 Task: Use the formula "ACOS" in spreadsheet "Project protfolio".
Action: Mouse moved to (726, 111)
Screenshot: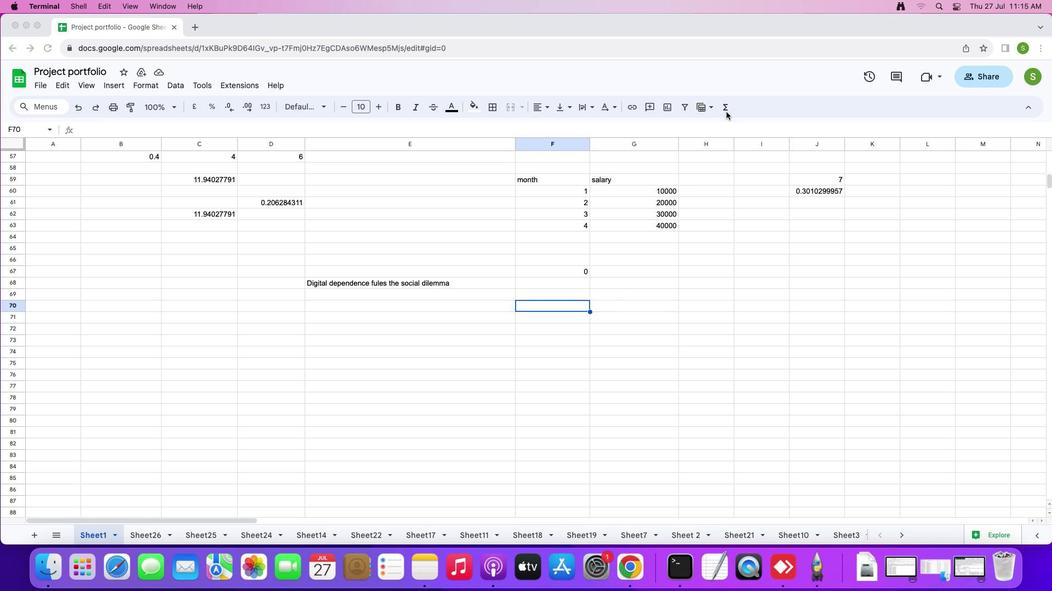
Action: Mouse pressed left at (726, 111)
Screenshot: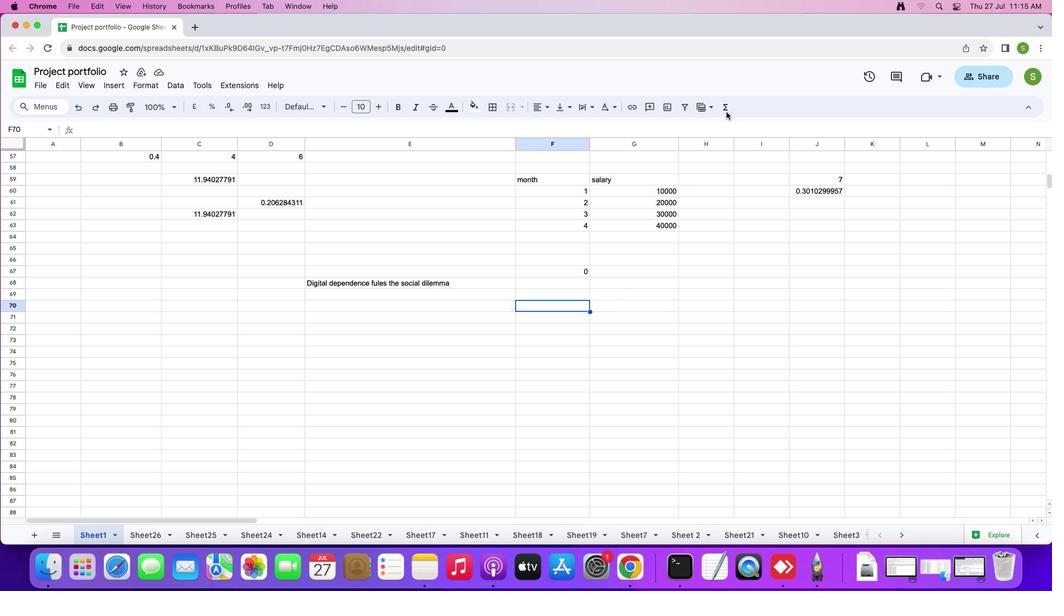
Action: Mouse moved to (725, 110)
Screenshot: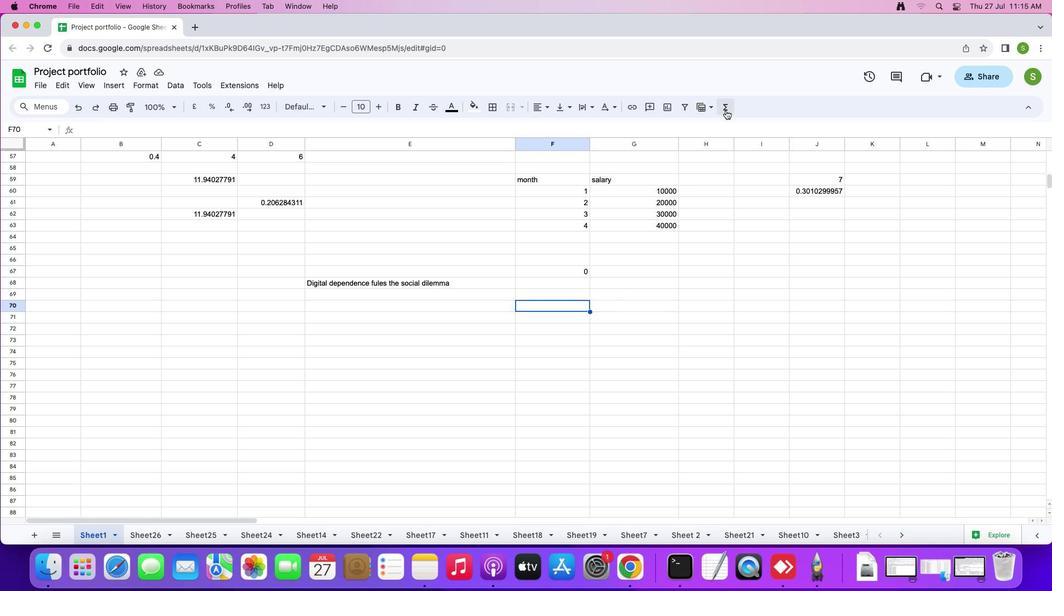 
Action: Mouse pressed left at (725, 110)
Screenshot: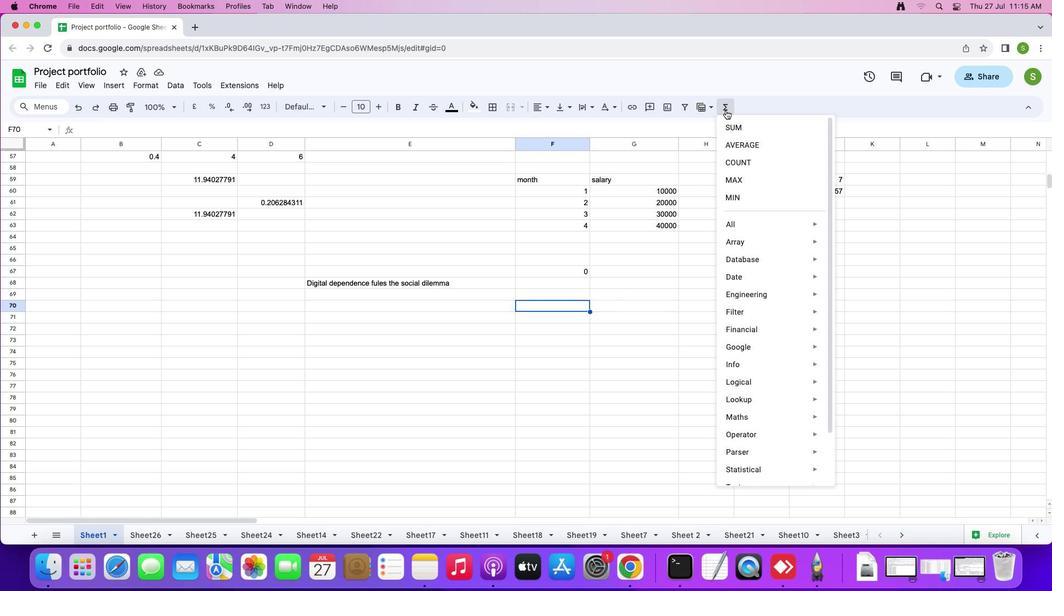 
Action: Mouse moved to (739, 223)
Screenshot: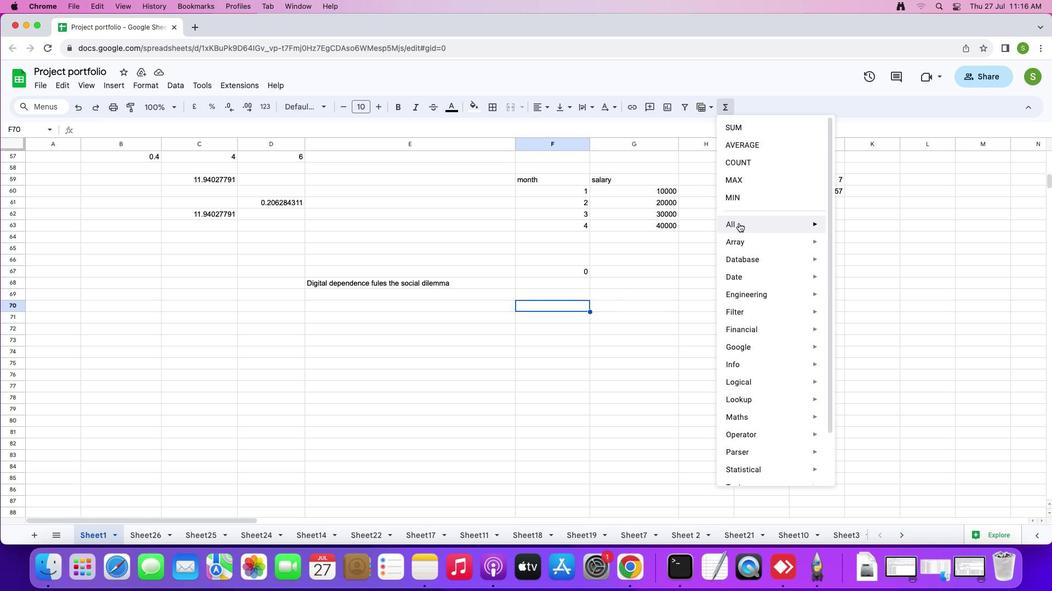 
Action: Mouse pressed left at (739, 223)
Screenshot: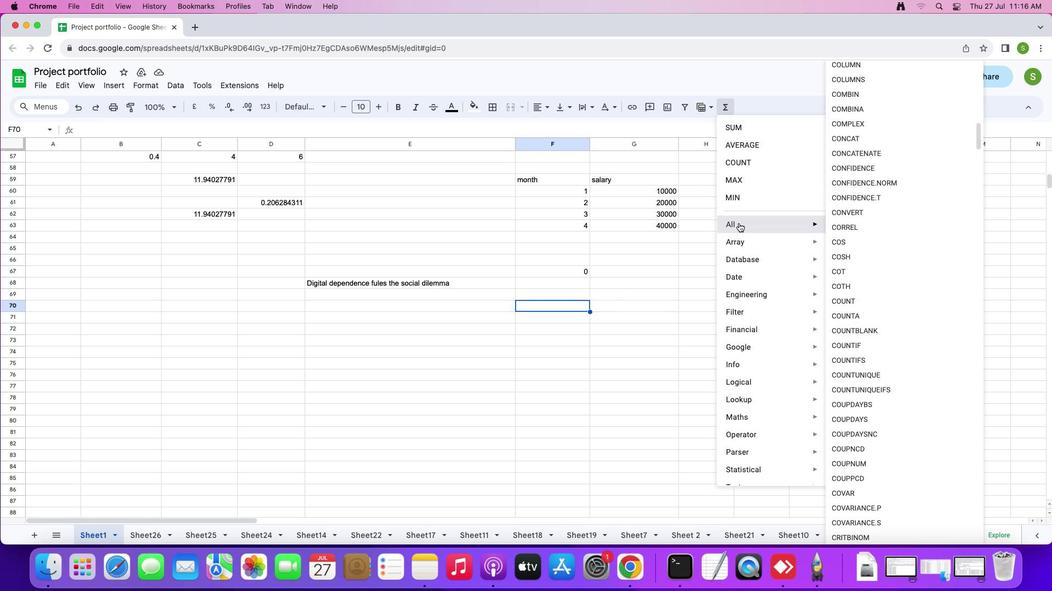 
Action: Mouse moved to (847, 226)
Screenshot: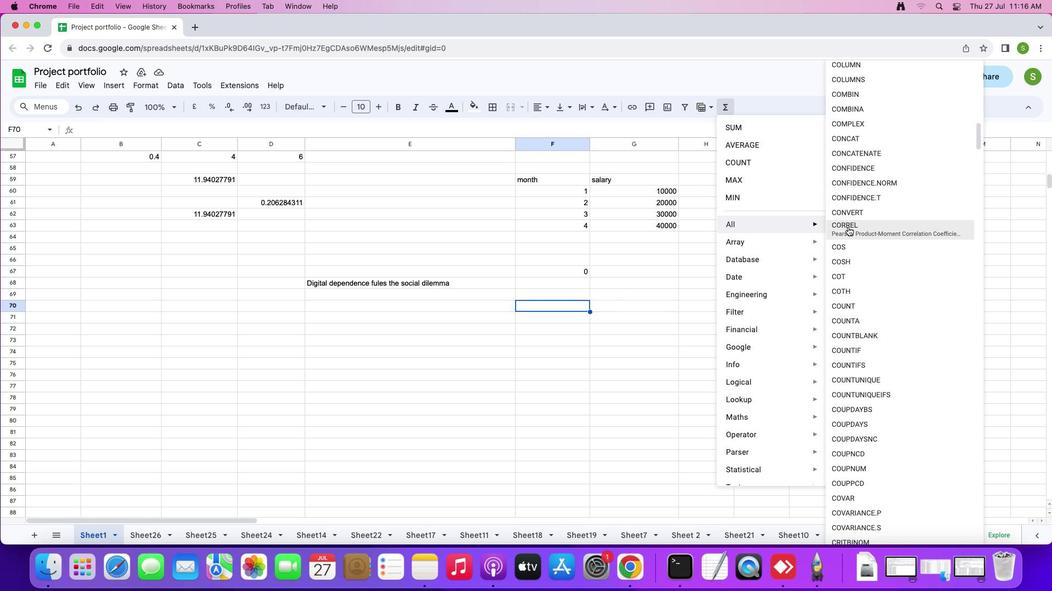 
Action: Mouse scrolled (847, 226) with delta (0, 0)
Screenshot: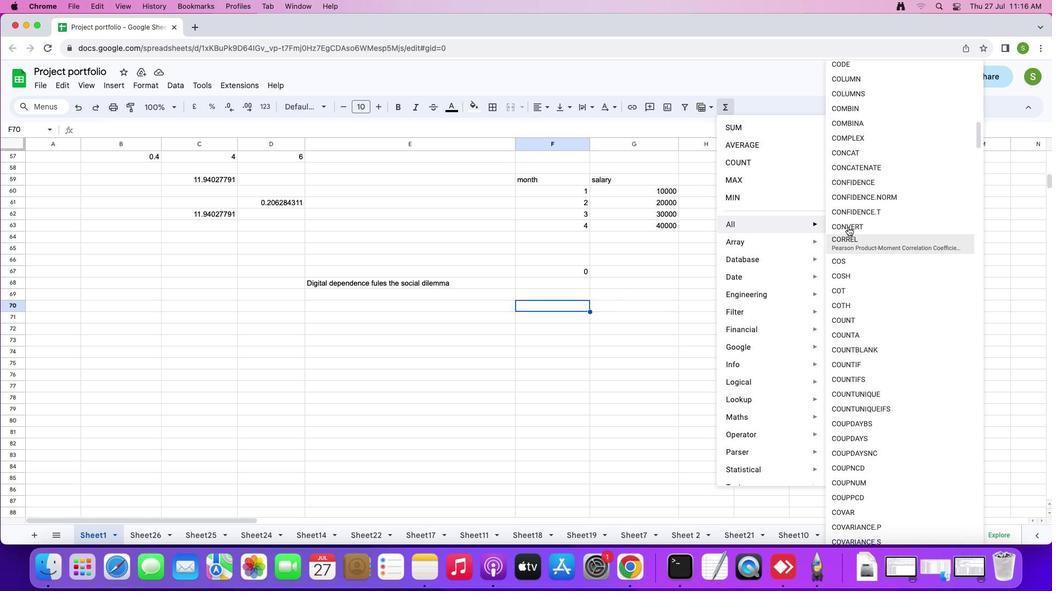 
Action: Mouse scrolled (847, 226) with delta (0, 0)
Screenshot: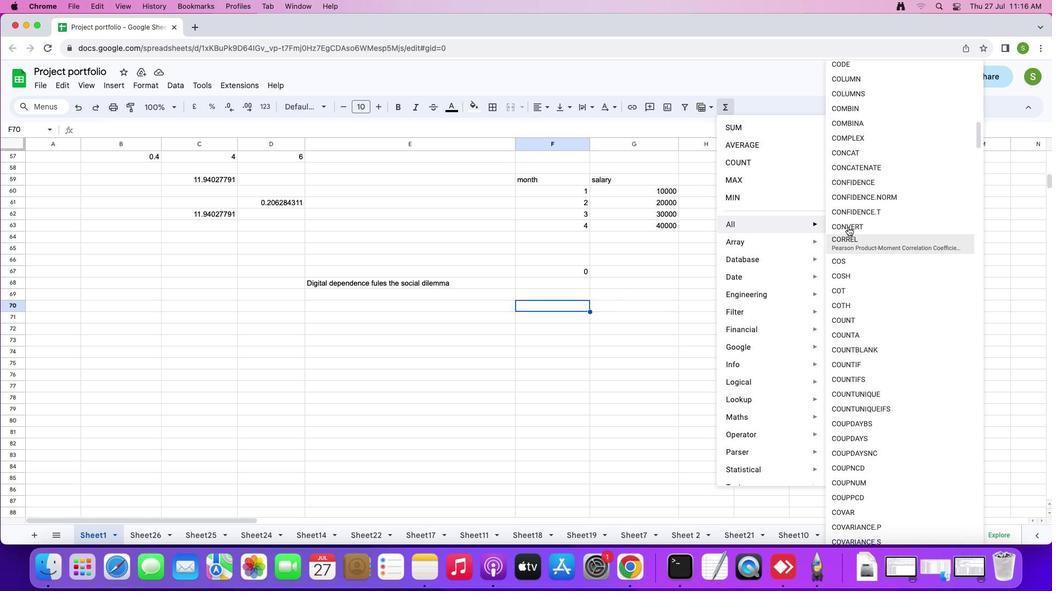 
Action: Mouse scrolled (847, 226) with delta (0, 1)
Screenshot: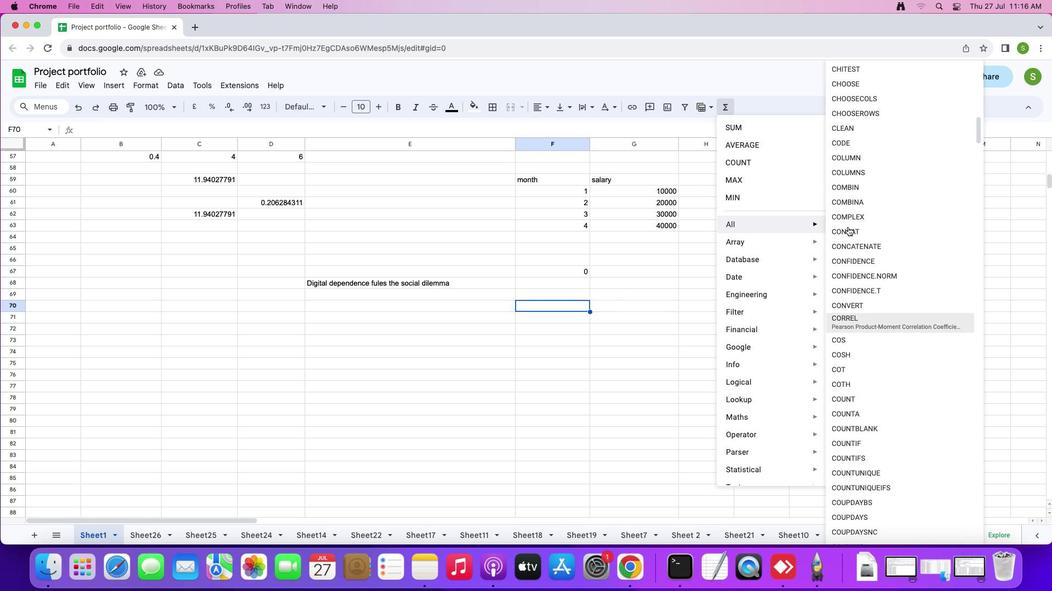 
Action: Mouse scrolled (847, 226) with delta (0, 2)
Screenshot: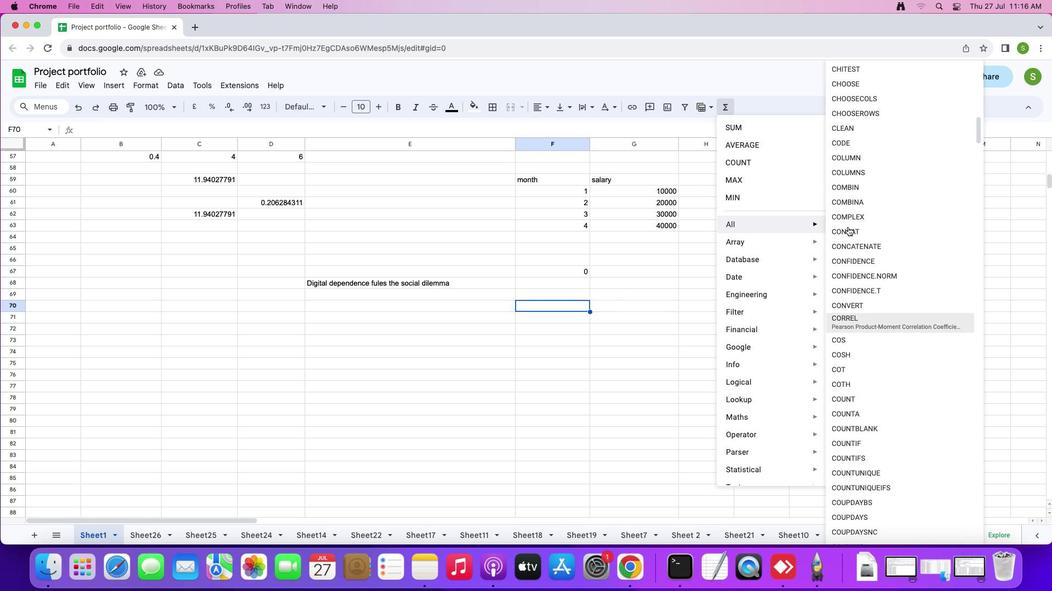 
Action: Mouse scrolled (847, 226) with delta (0, 0)
Screenshot: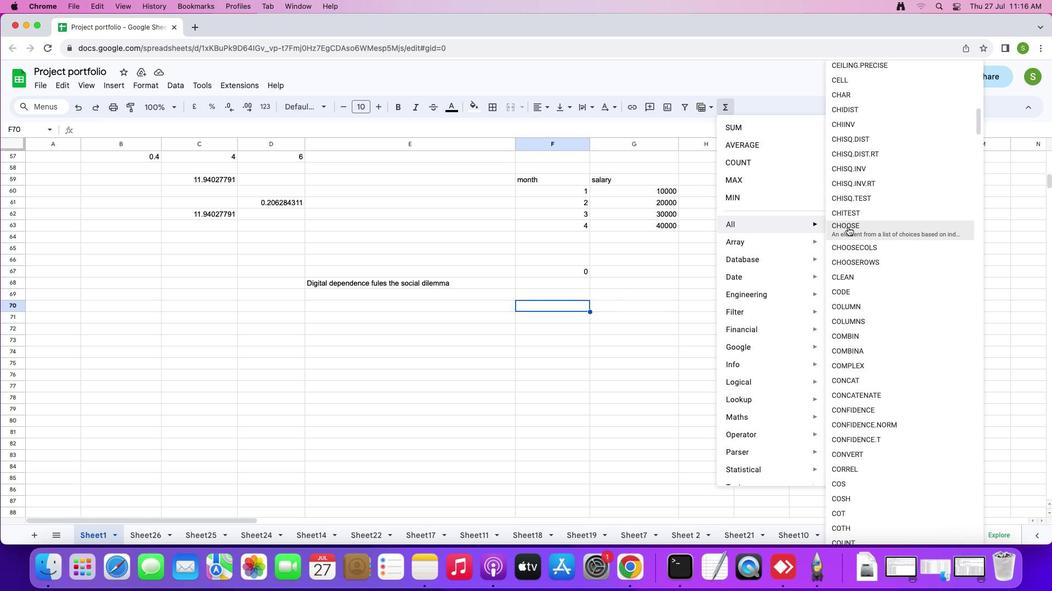 
Action: Mouse scrolled (847, 226) with delta (0, 0)
Screenshot: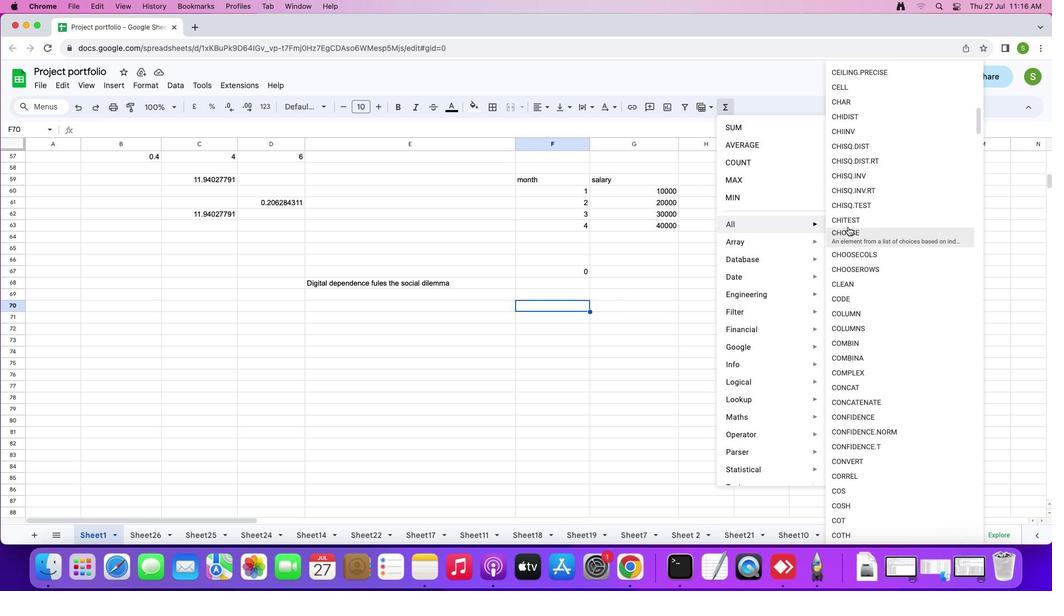 
Action: Mouse scrolled (847, 226) with delta (0, 1)
Screenshot: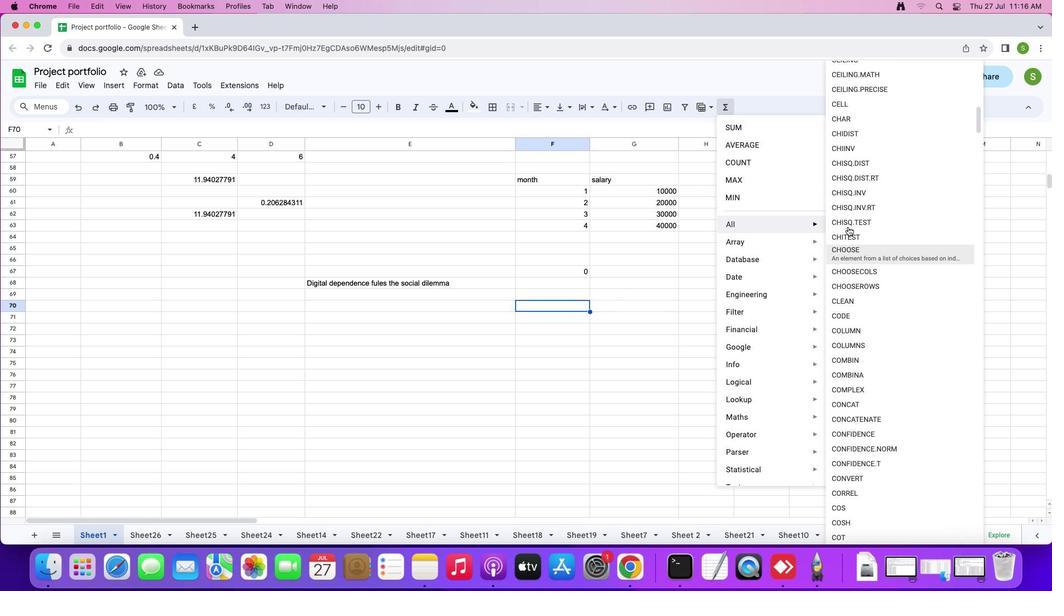 
Action: Mouse scrolled (847, 226) with delta (0, 0)
Screenshot: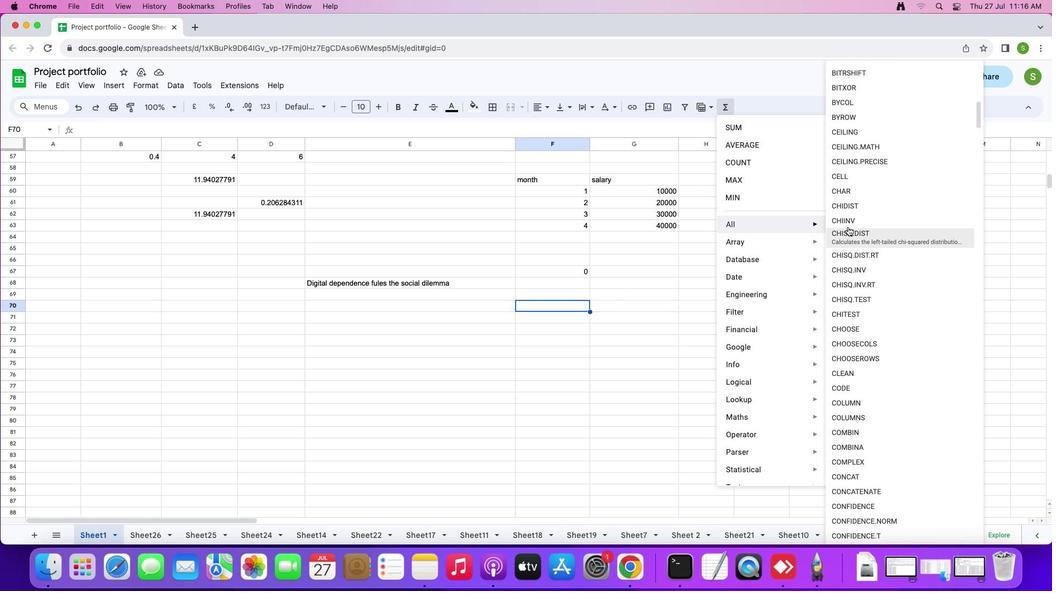 
Action: Mouse scrolled (847, 226) with delta (0, 0)
Screenshot: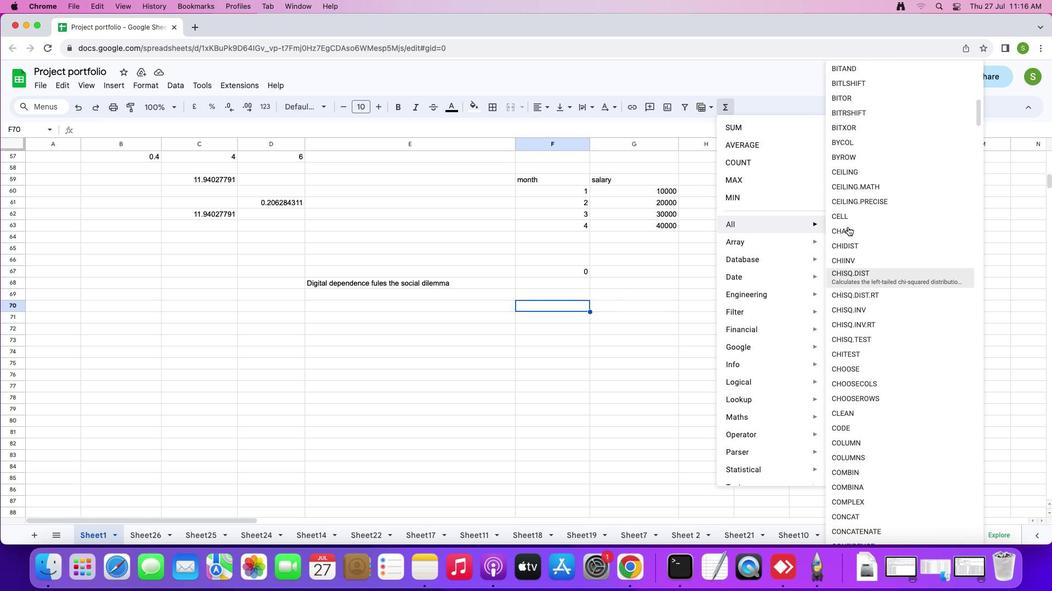 
Action: Mouse scrolled (847, 226) with delta (0, 1)
Screenshot: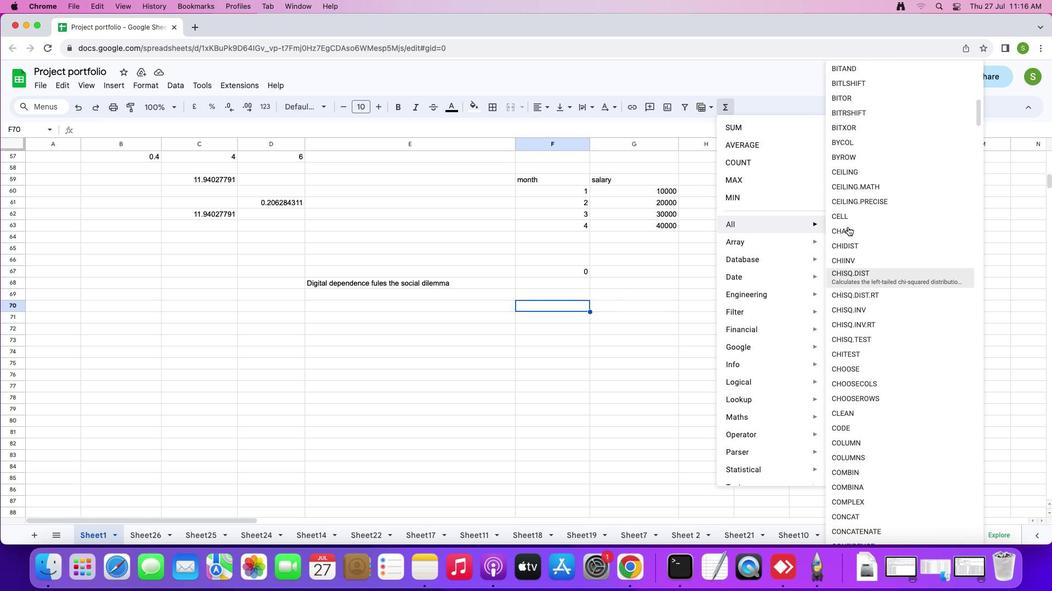 
Action: Mouse scrolled (847, 226) with delta (0, 2)
Screenshot: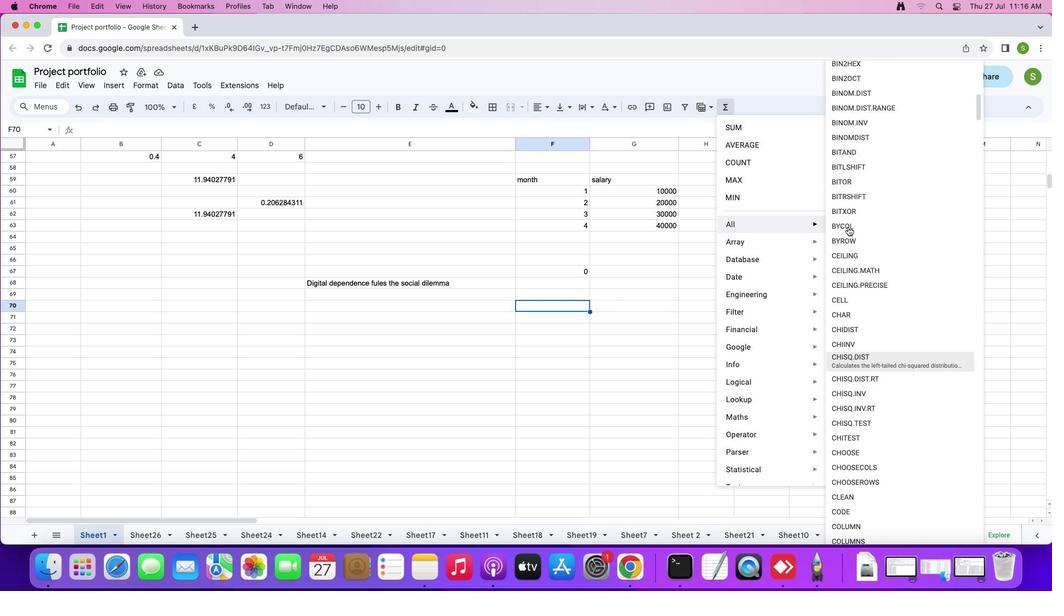 
Action: Mouse scrolled (847, 226) with delta (0, 0)
Screenshot: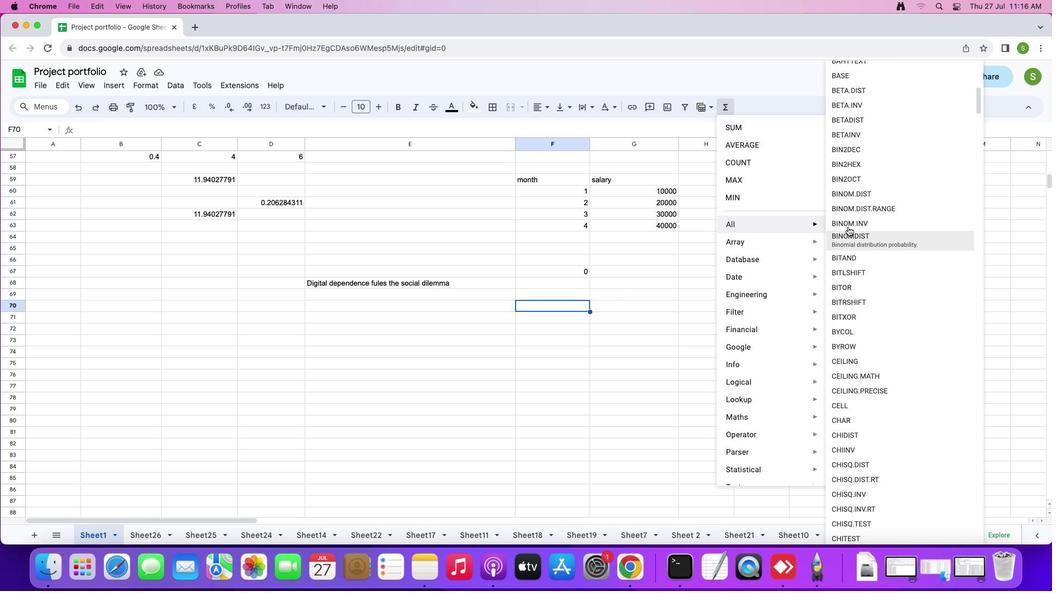
Action: Mouse scrolled (847, 226) with delta (0, 0)
Screenshot: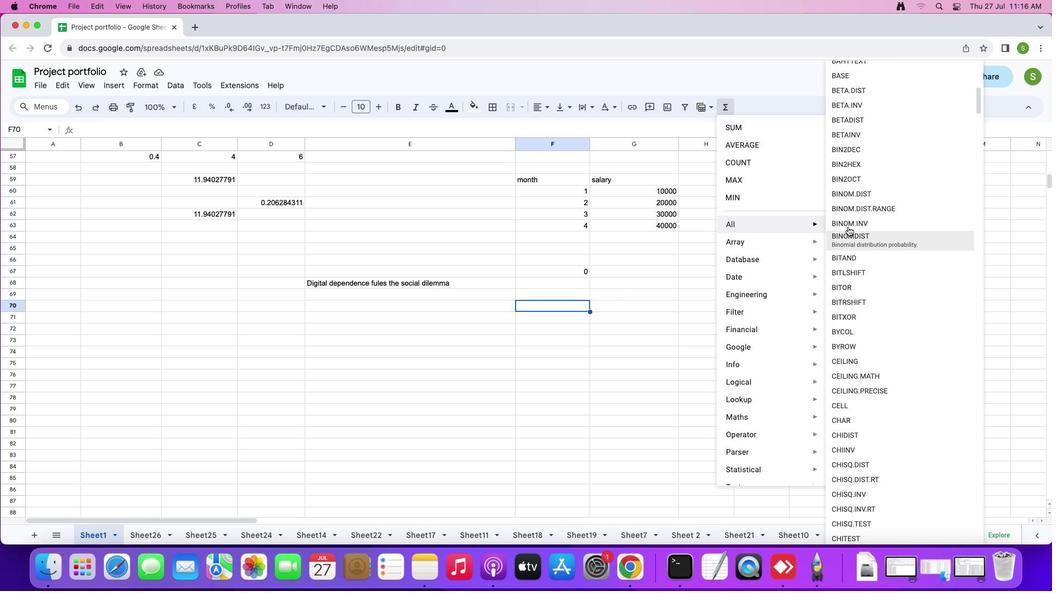 
Action: Mouse scrolled (847, 226) with delta (0, 1)
Screenshot: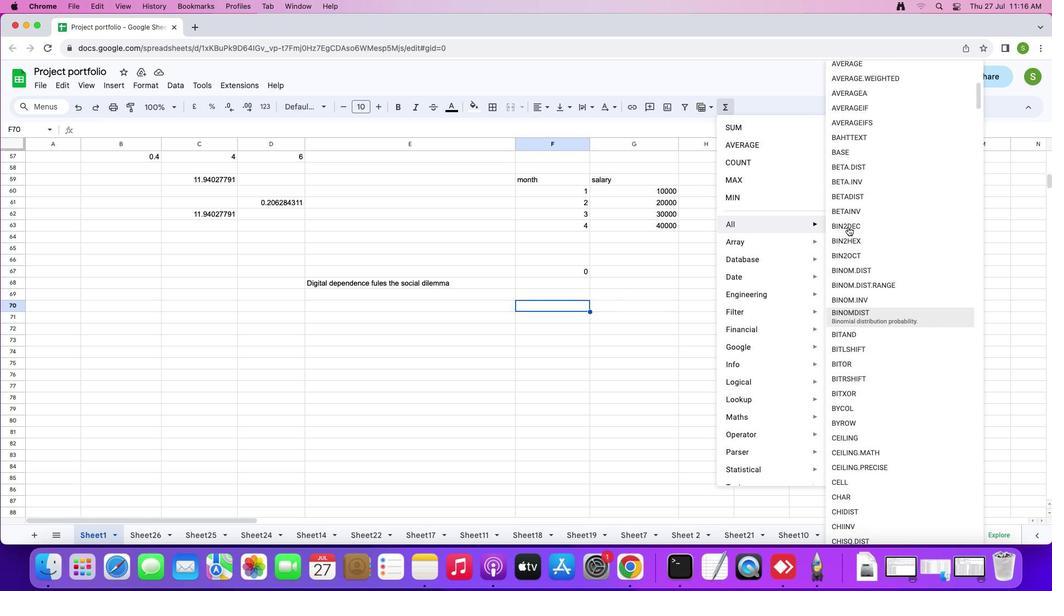 
Action: Mouse scrolled (847, 226) with delta (0, 2)
Screenshot: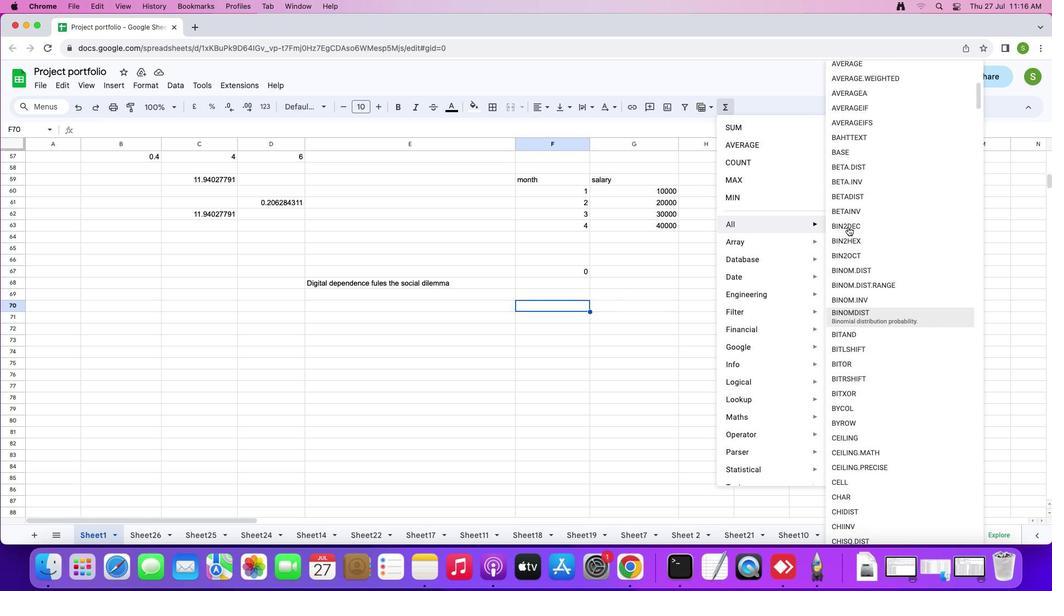 
Action: Mouse scrolled (847, 226) with delta (0, 0)
Screenshot: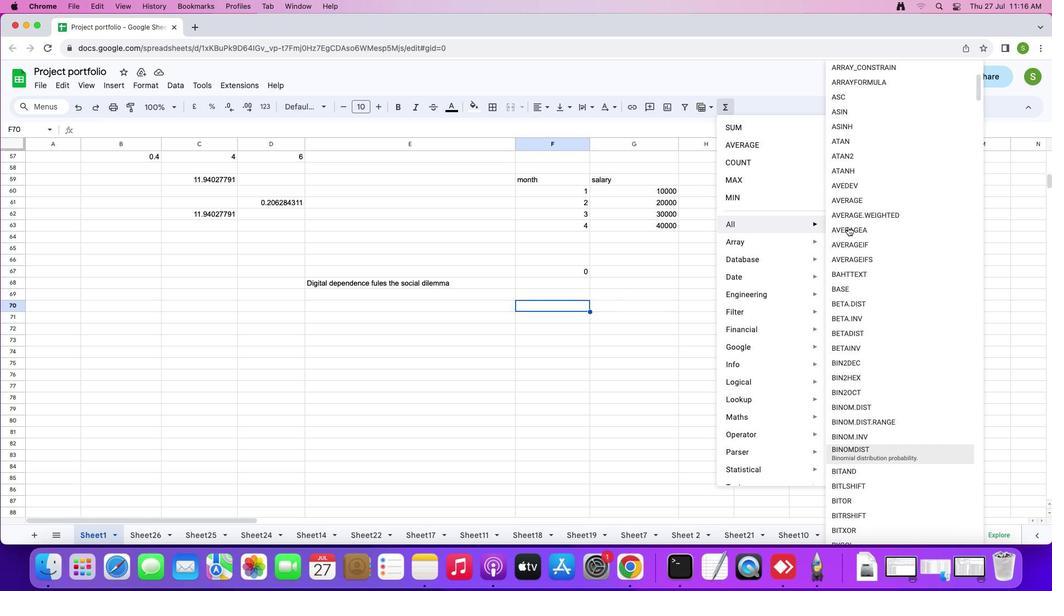 
Action: Mouse scrolled (847, 226) with delta (0, 0)
Screenshot: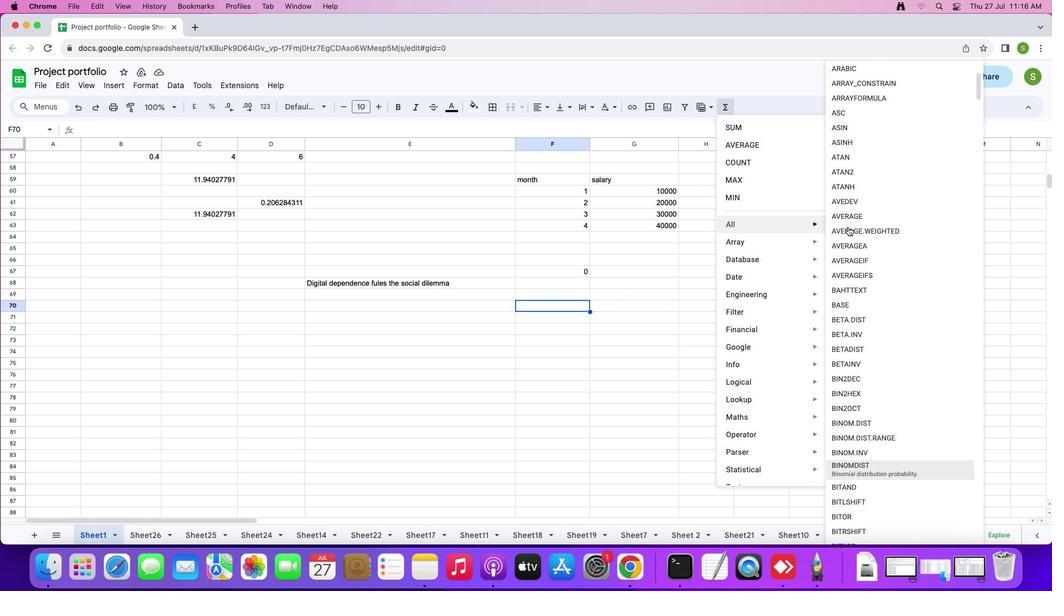 
Action: Mouse scrolled (847, 226) with delta (0, 1)
Screenshot: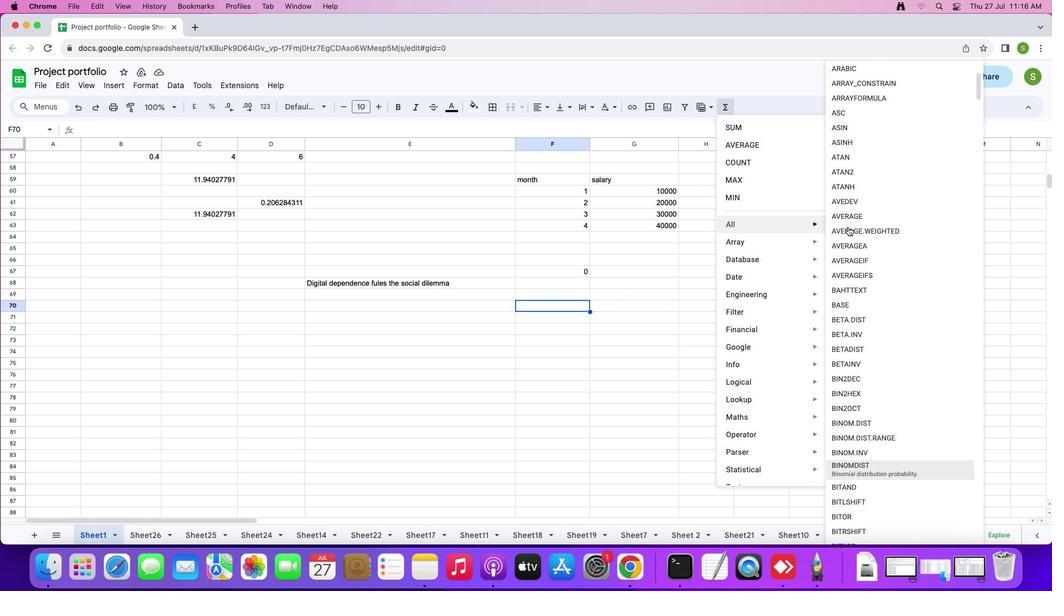 
Action: Mouse scrolled (847, 226) with delta (0, 0)
Screenshot: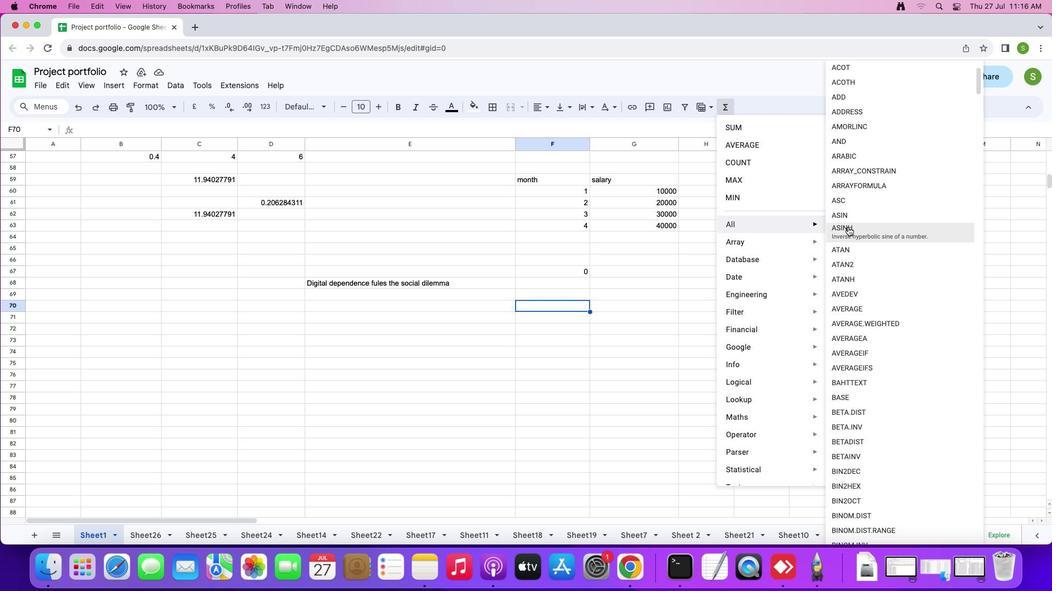 
Action: Mouse scrolled (847, 226) with delta (0, 0)
Screenshot: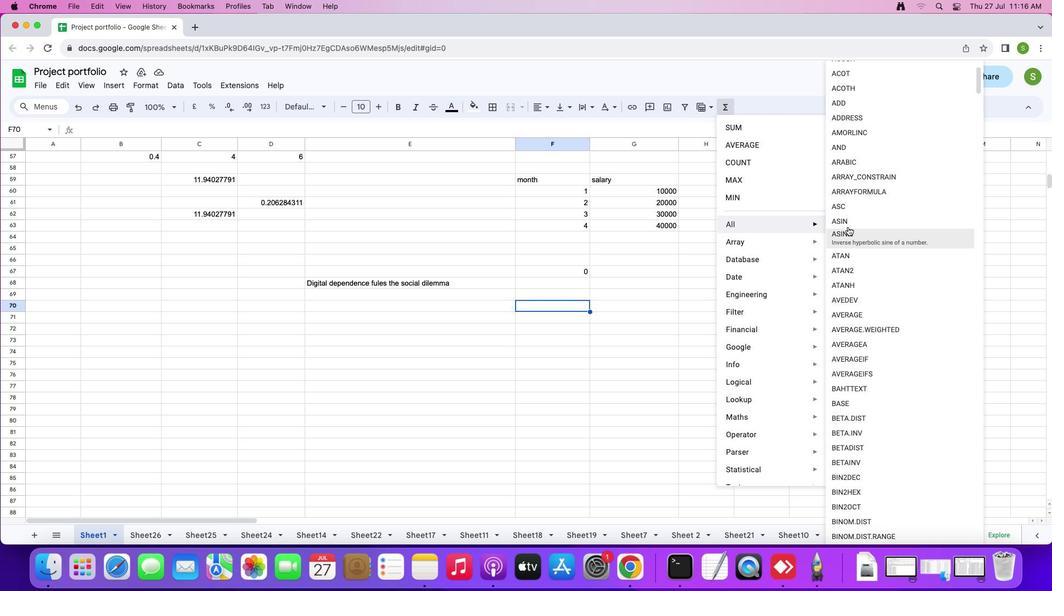 
Action: Mouse scrolled (847, 226) with delta (0, 1)
Screenshot: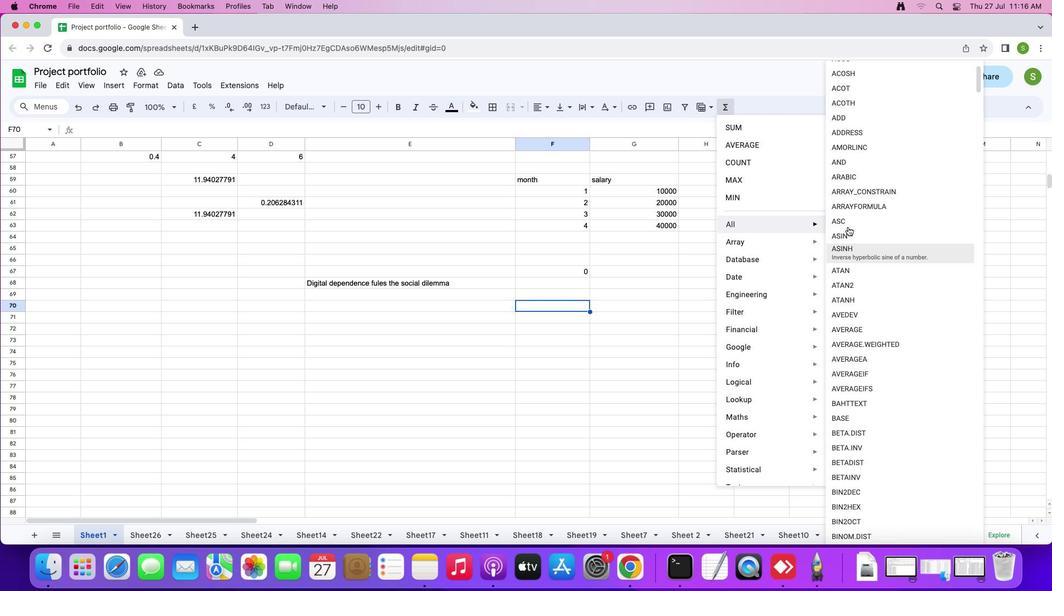 
Action: Mouse scrolled (847, 226) with delta (0, 2)
Screenshot: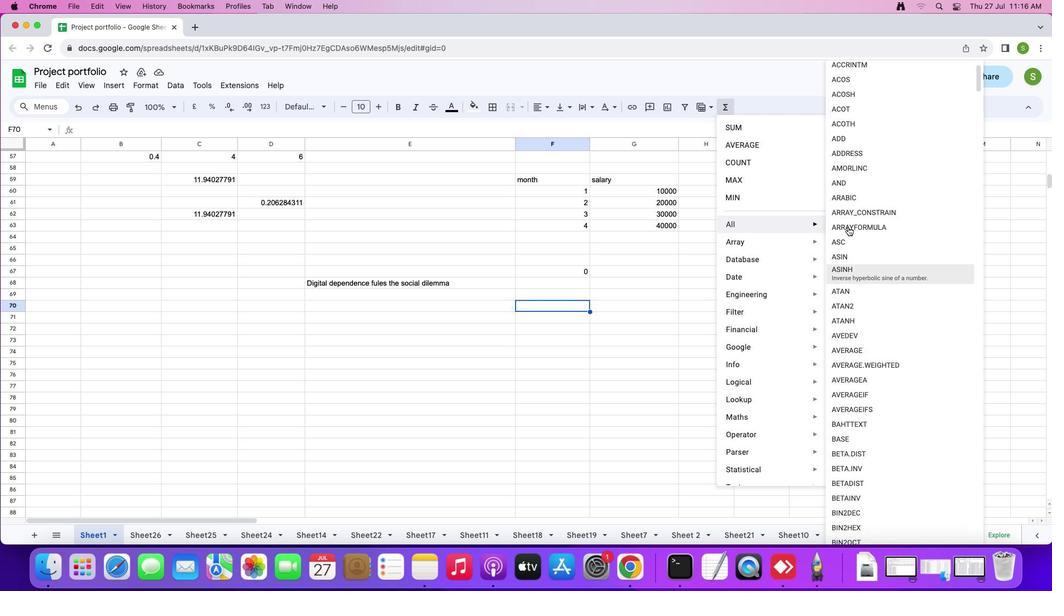 
Action: Mouse moved to (854, 203)
Screenshot: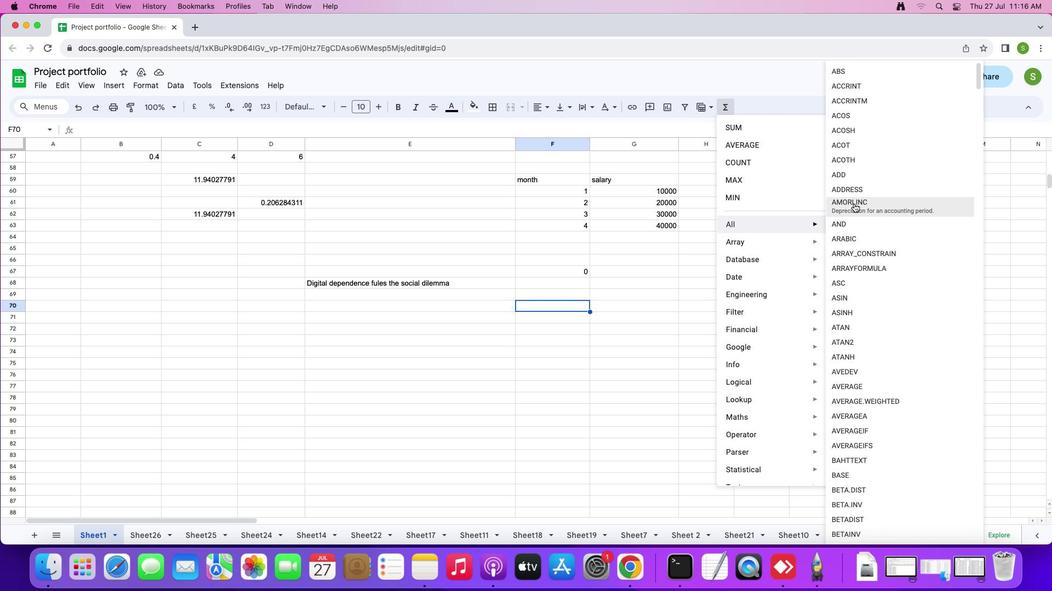 
Action: Mouse scrolled (854, 203) with delta (0, 0)
Screenshot: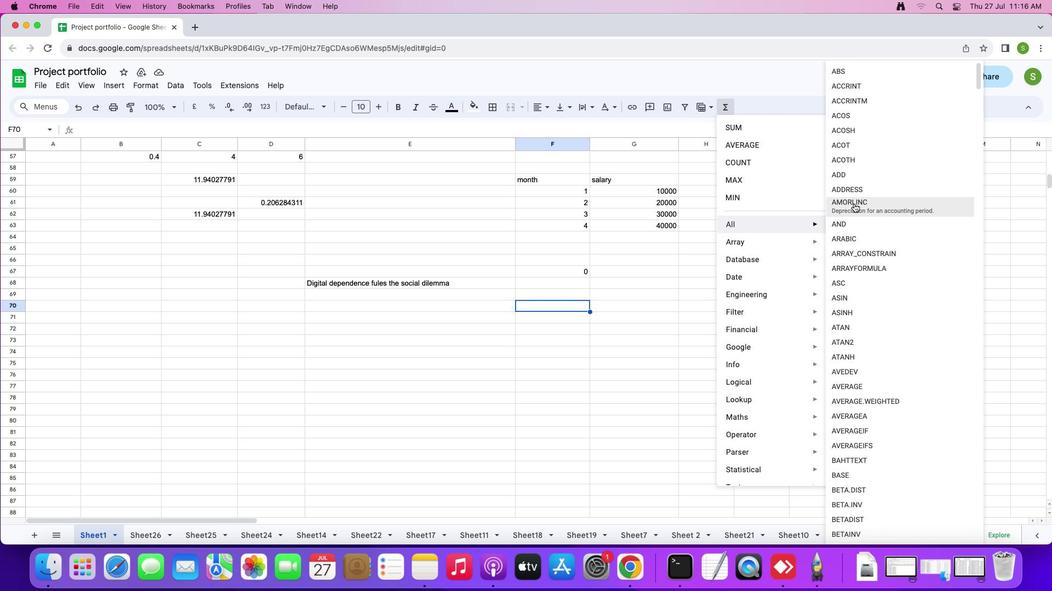 
Action: Mouse scrolled (854, 203) with delta (0, 0)
Screenshot: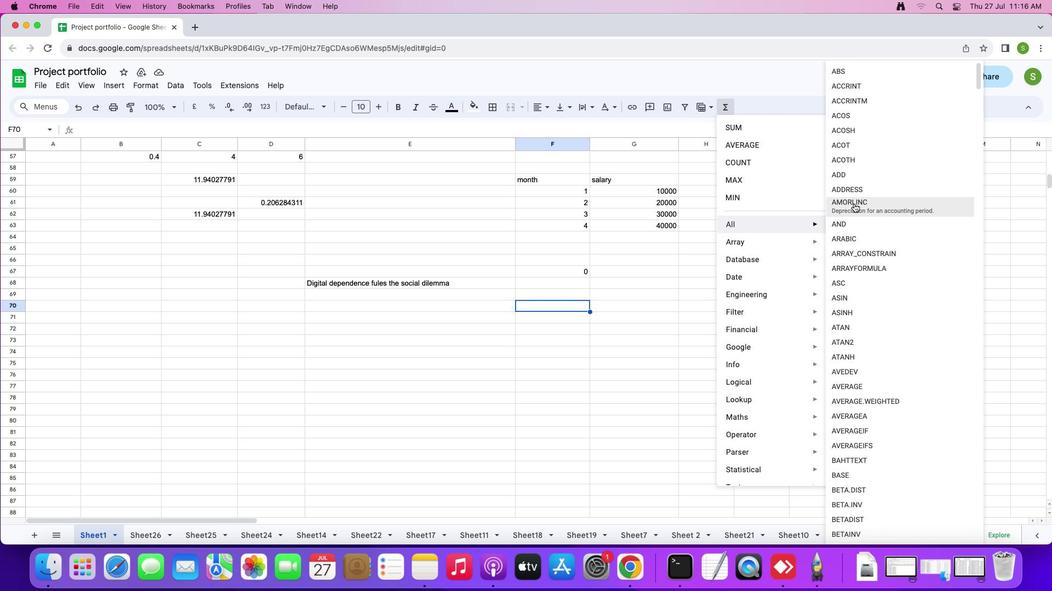 
Action: Mouse moved to (853, 114)
Screenshot: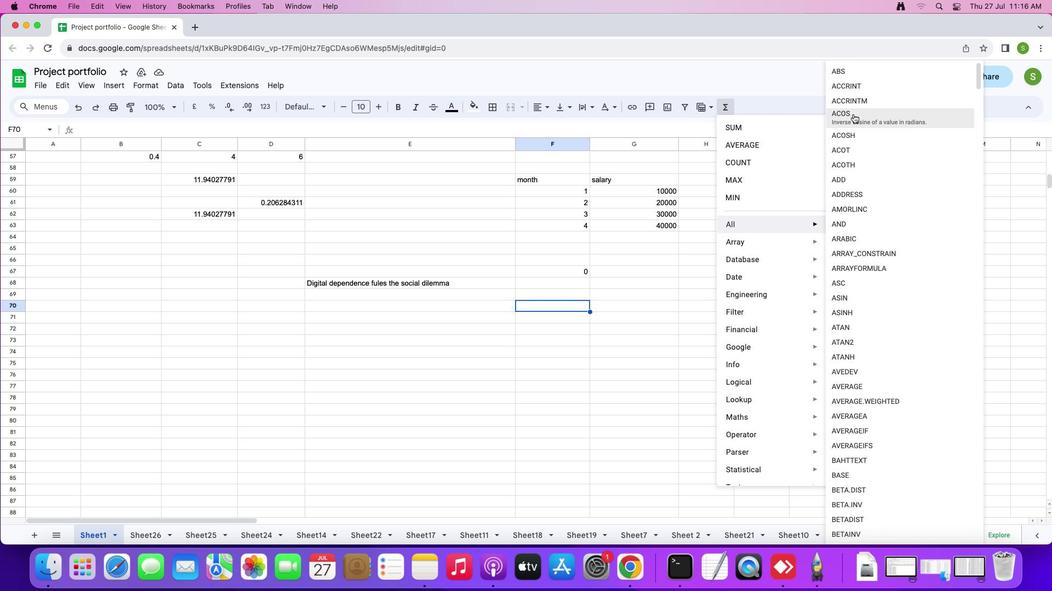 
Action: Mouse pressed left at (853, 114)
Screenshot: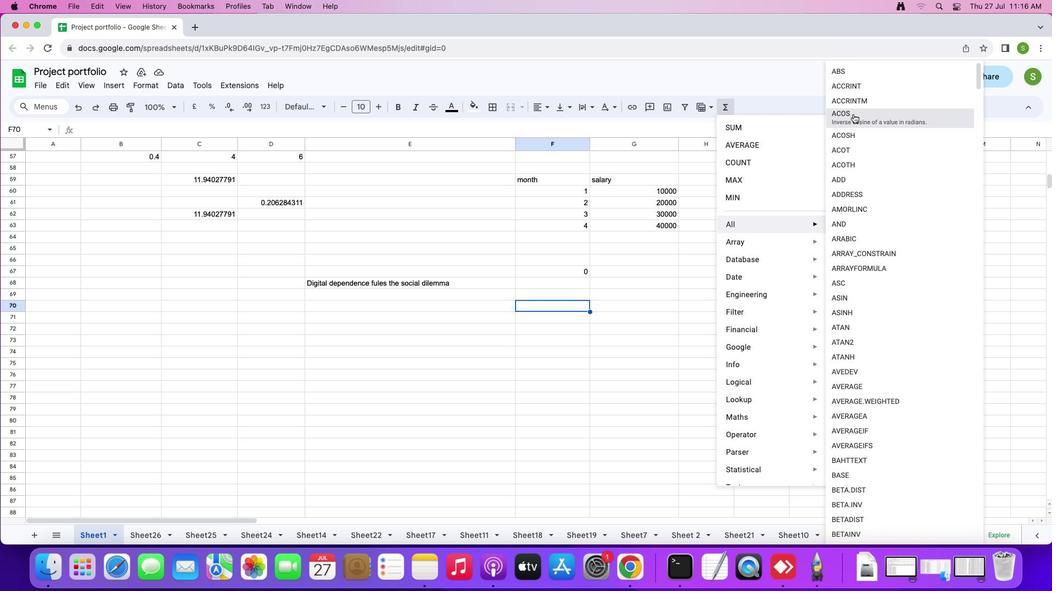 
Action: Mouse moved to (577, 269)
Screenshot: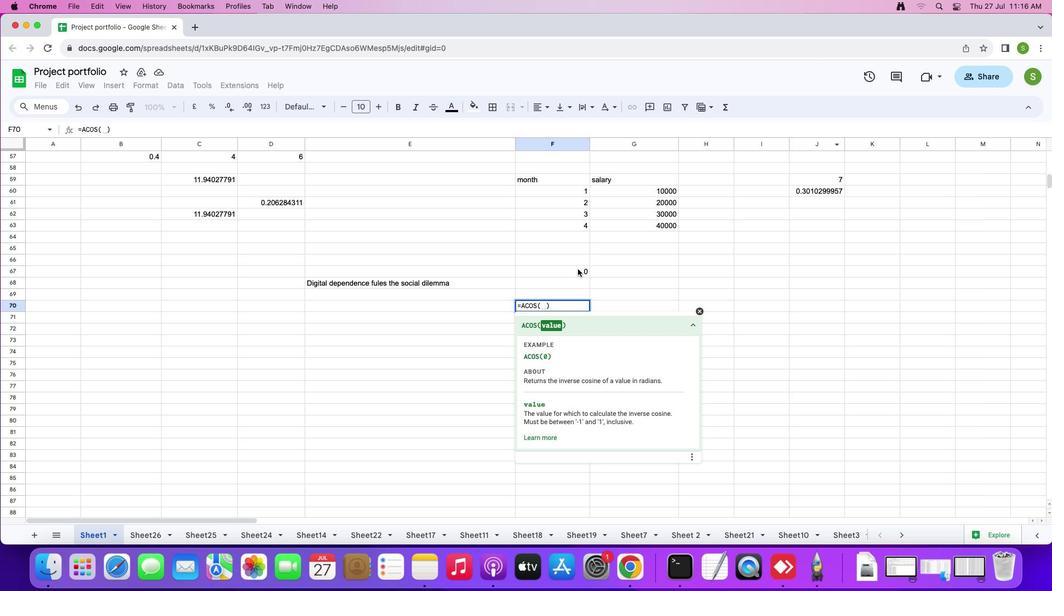 
Action: Mouse pressed left at (577, 269)
Screenshot: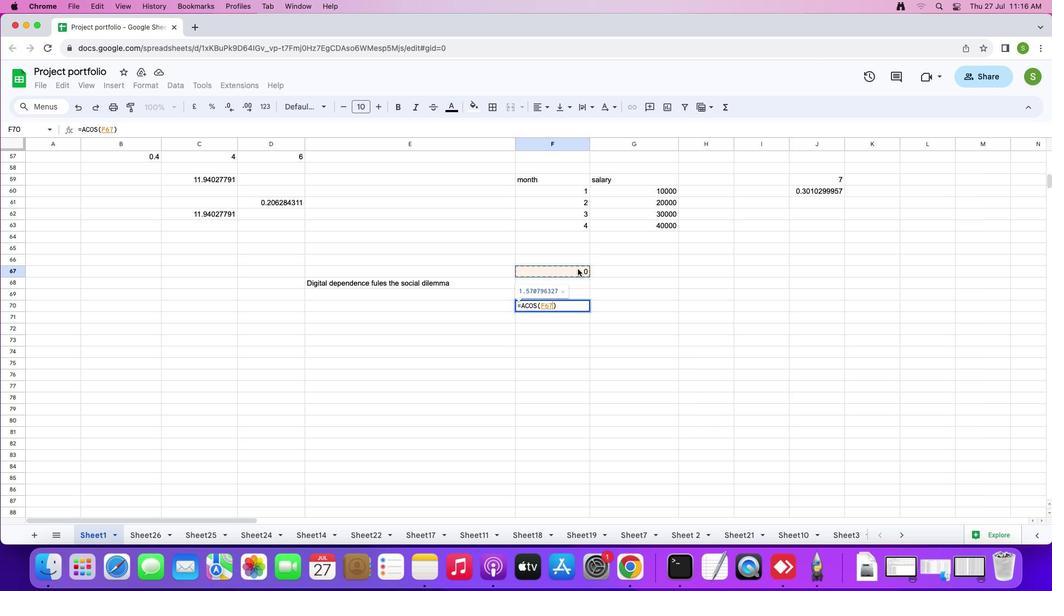 
Action: Key pressed Key.enter
Screenshot: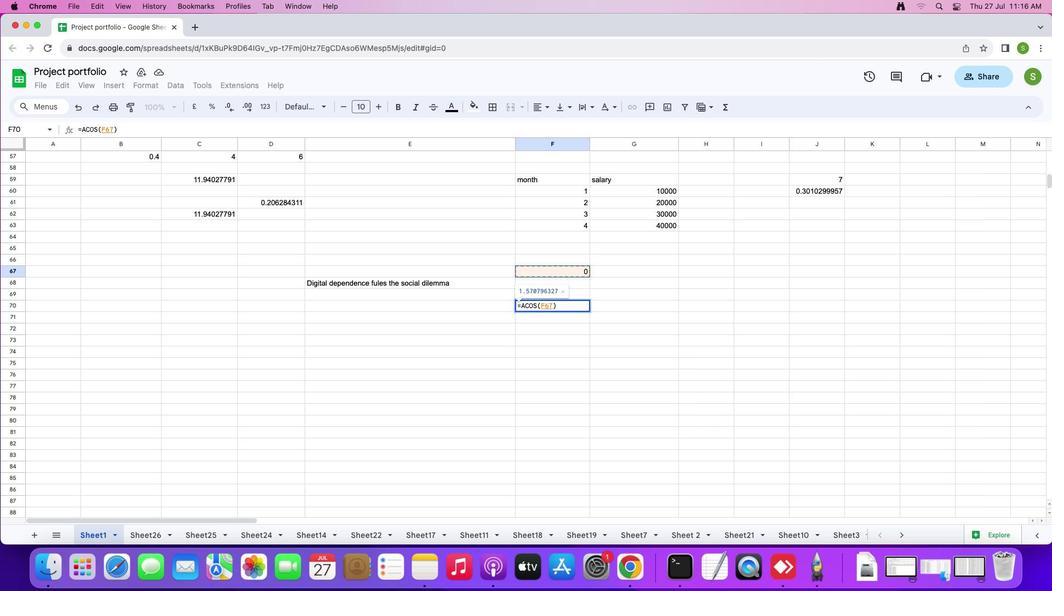 
